 Task: Change the setting to open replies and forwards in a new window in Outlook.
Action: Mouse moved to (47, 26)
Screenshot: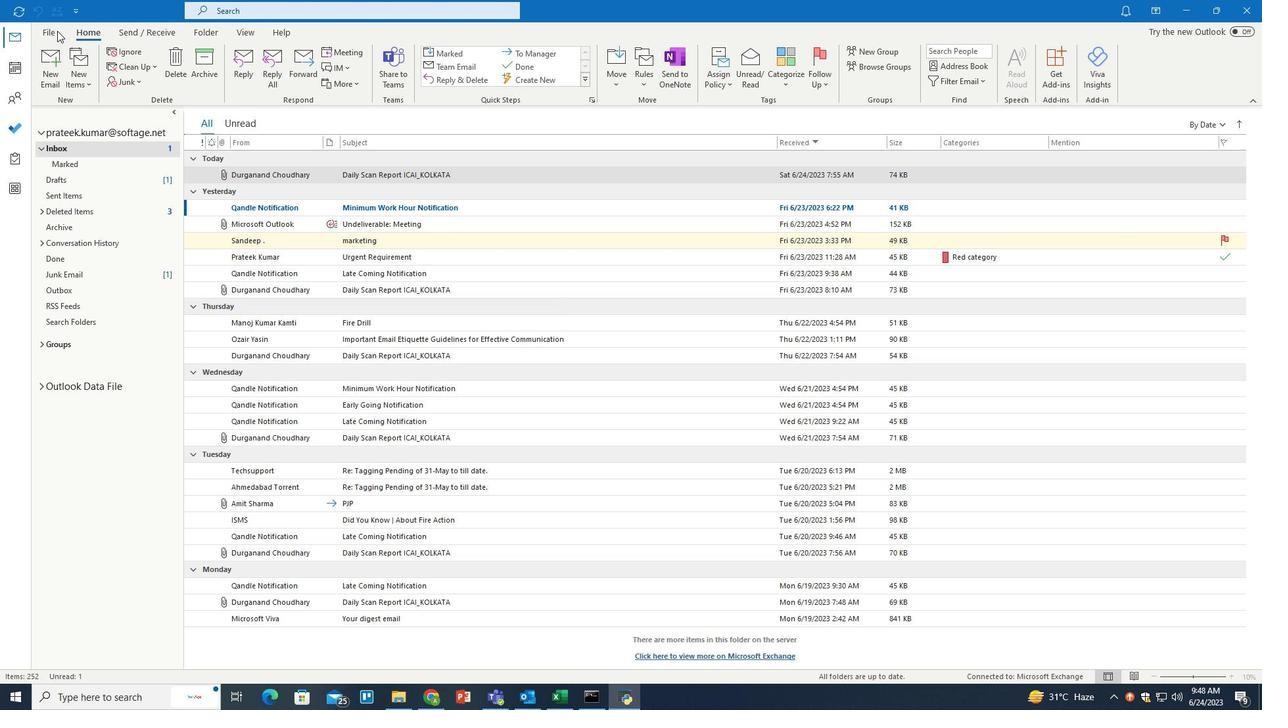 
Action: Mouse pressed left at (47, 26)
Screenshot: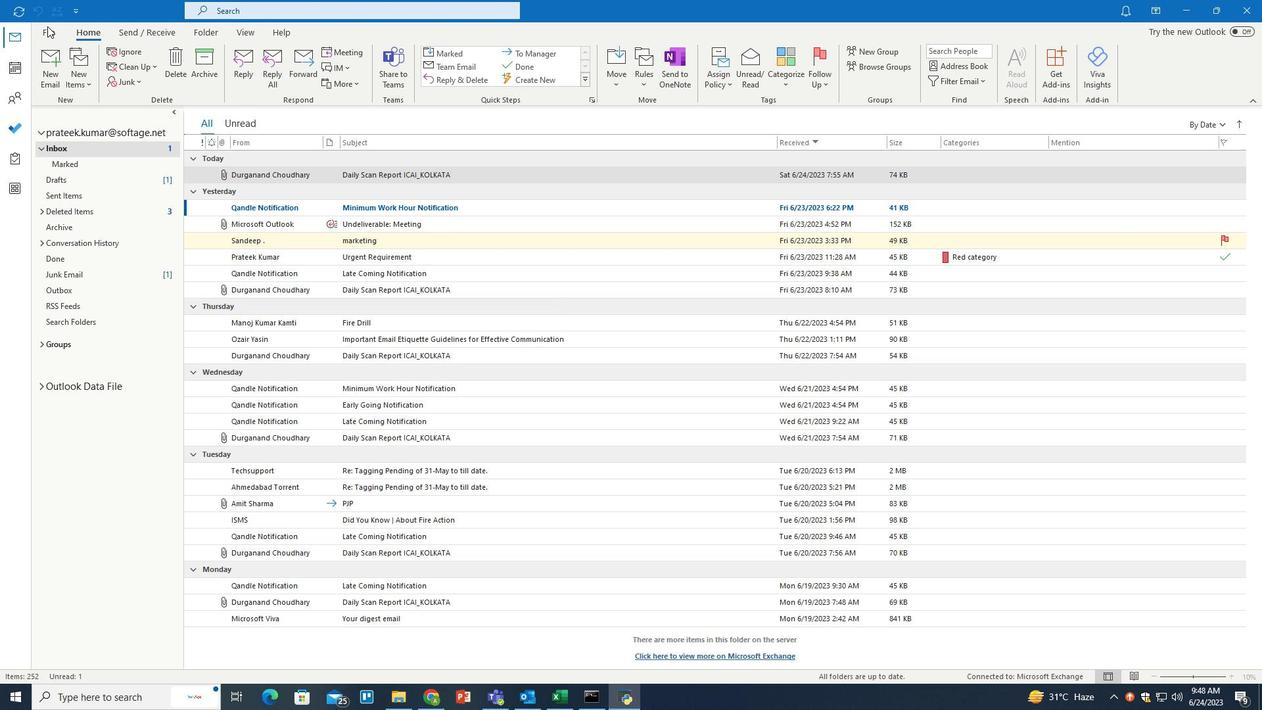 
Action: Mouse moved to (48, 28)
Screenshot: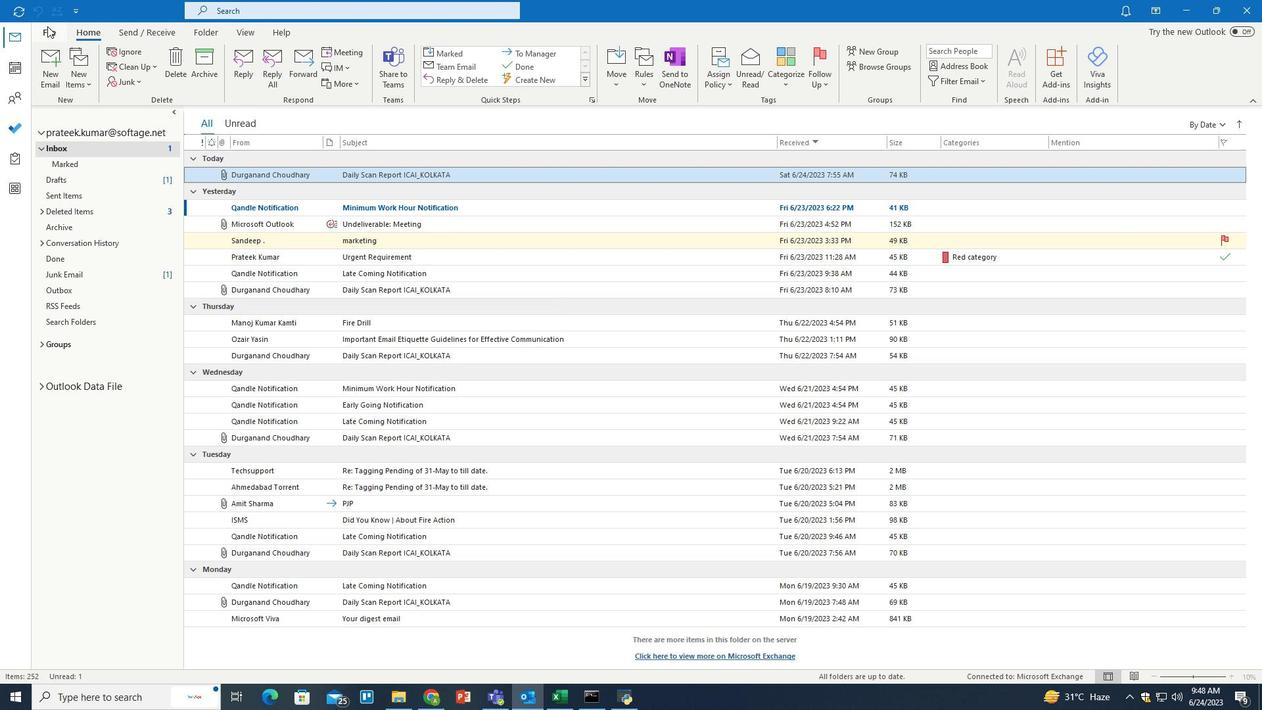
Action: Mouse pressed left at (48, 28)
Screenshot: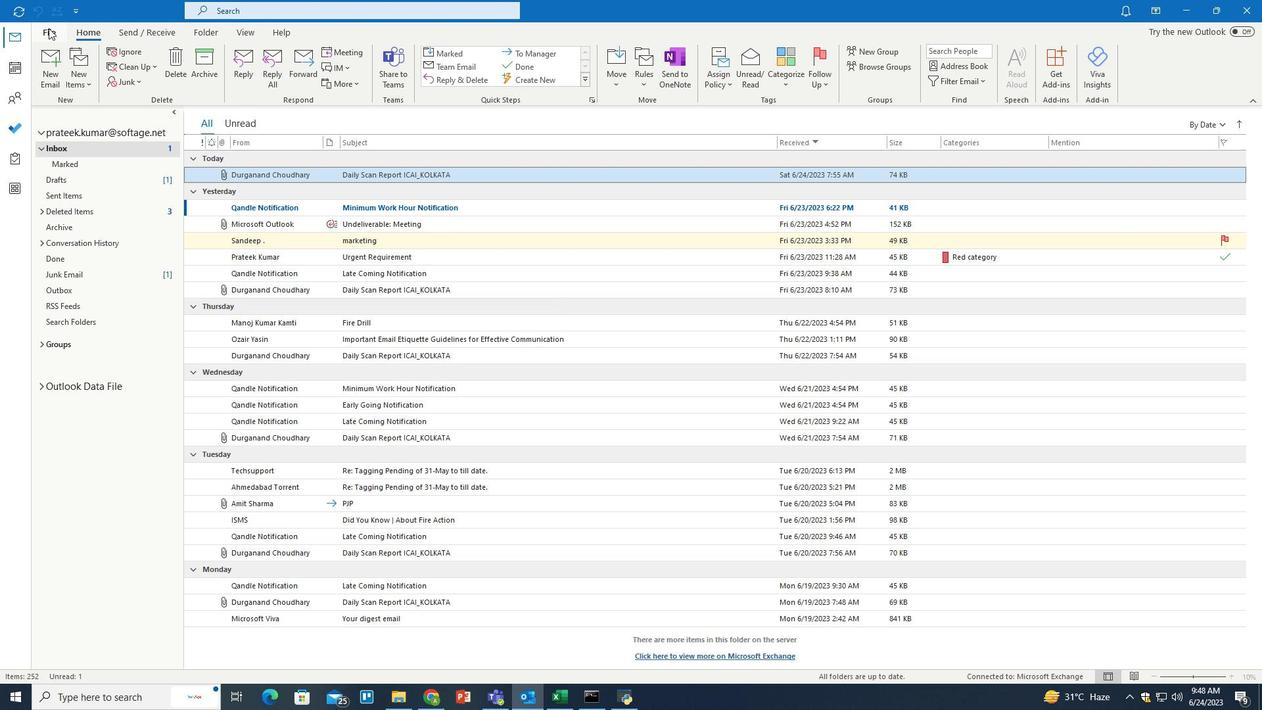 
Action: Mouse moved to (47, 635)
Screenshot: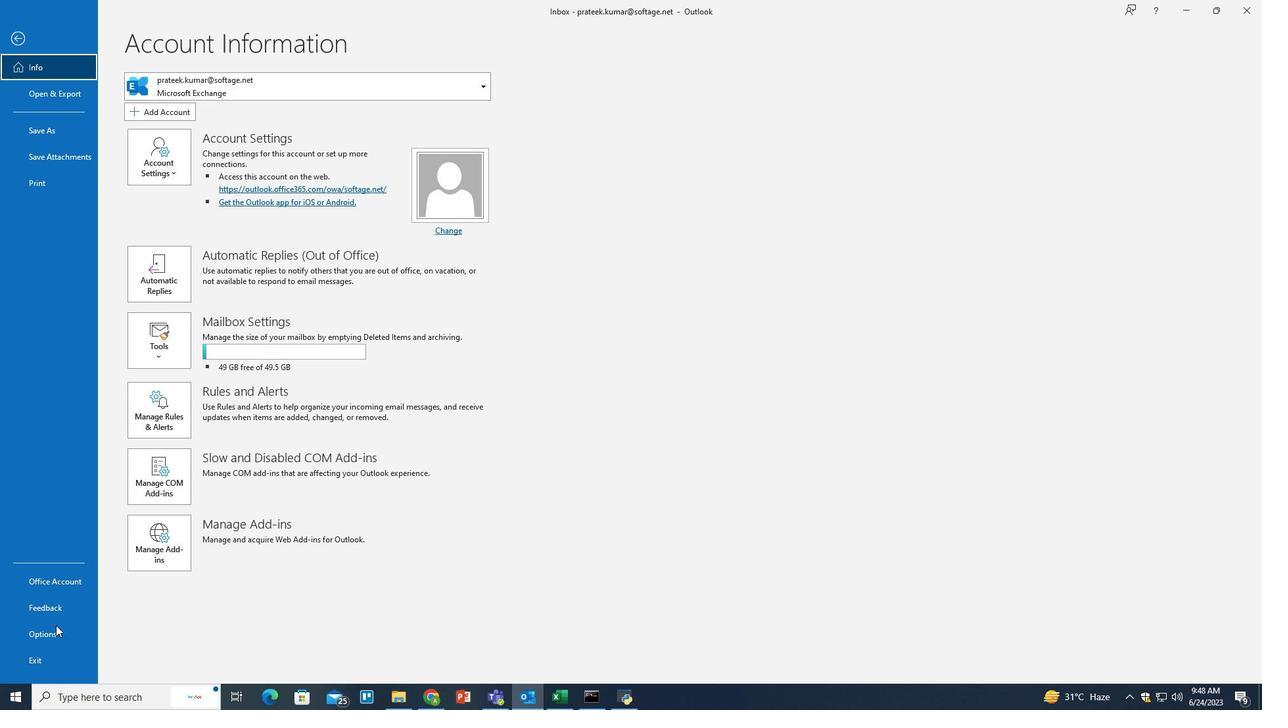 
Action: Mouse pressed left at (47, 635)
Screenshot: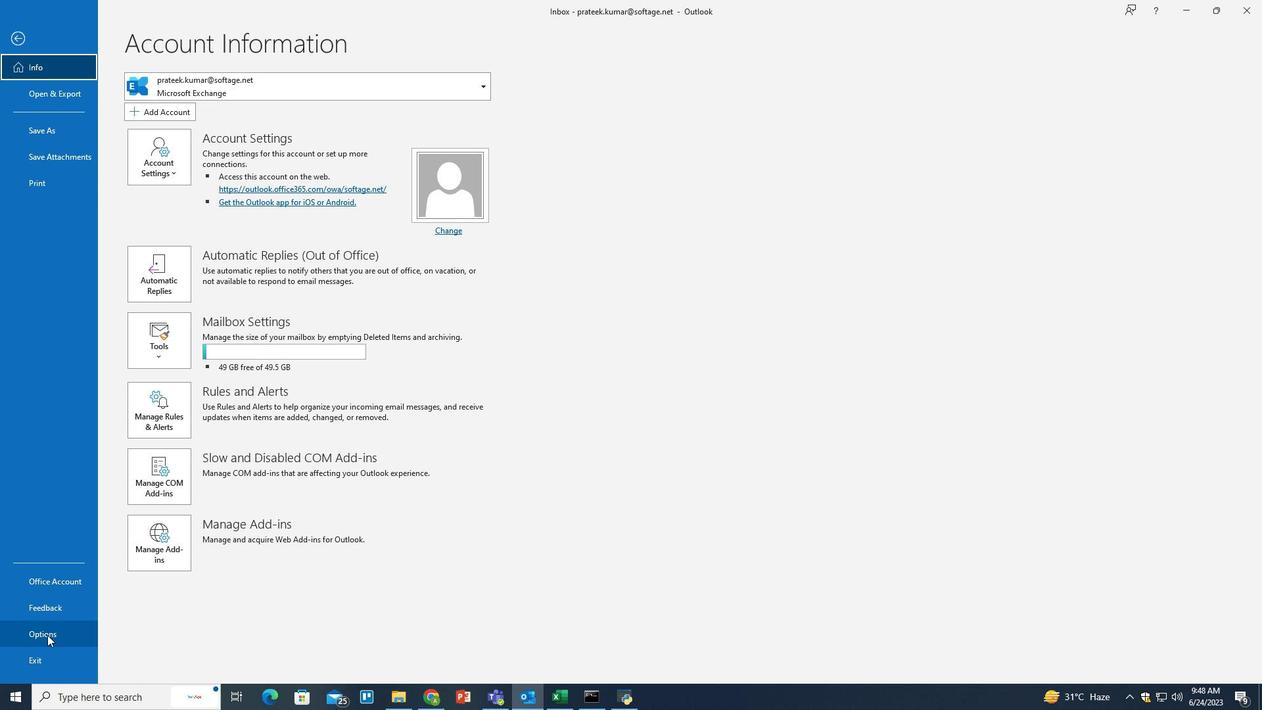 
Action: Mouse moved to (378, 168)
Screenshot: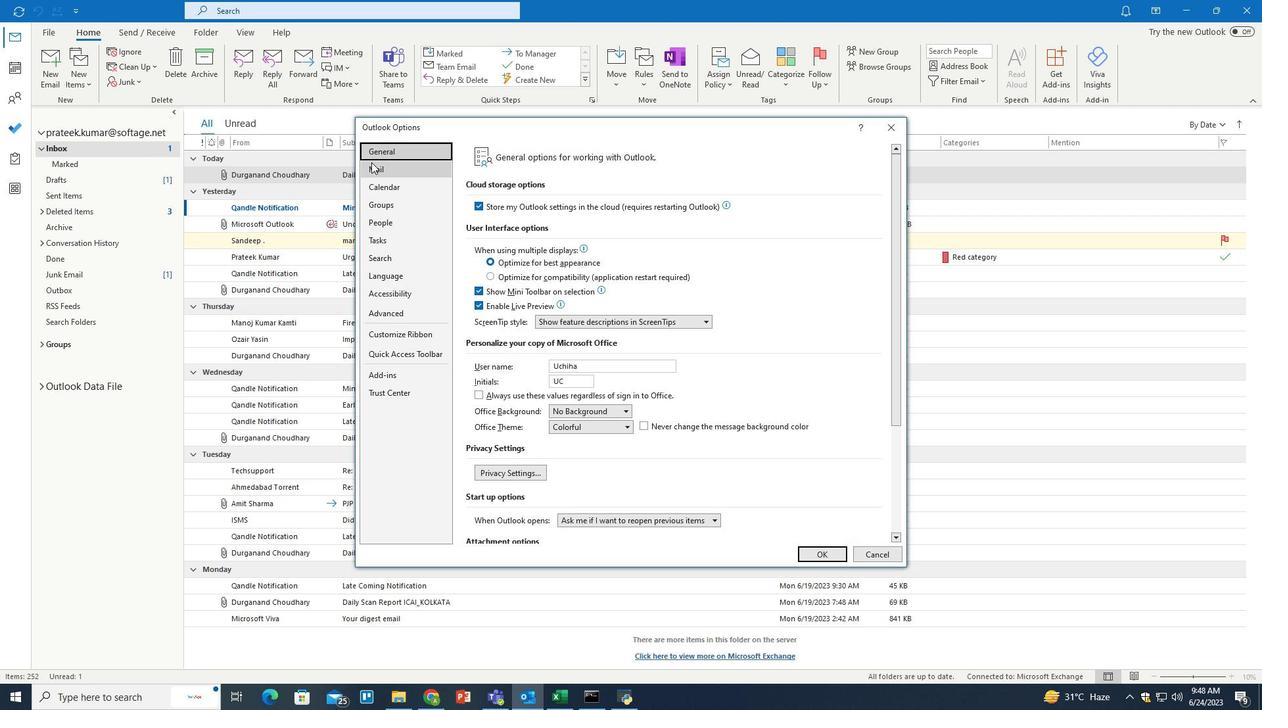 
Action: Mouse pressed left at (378, 168)
Screenshot: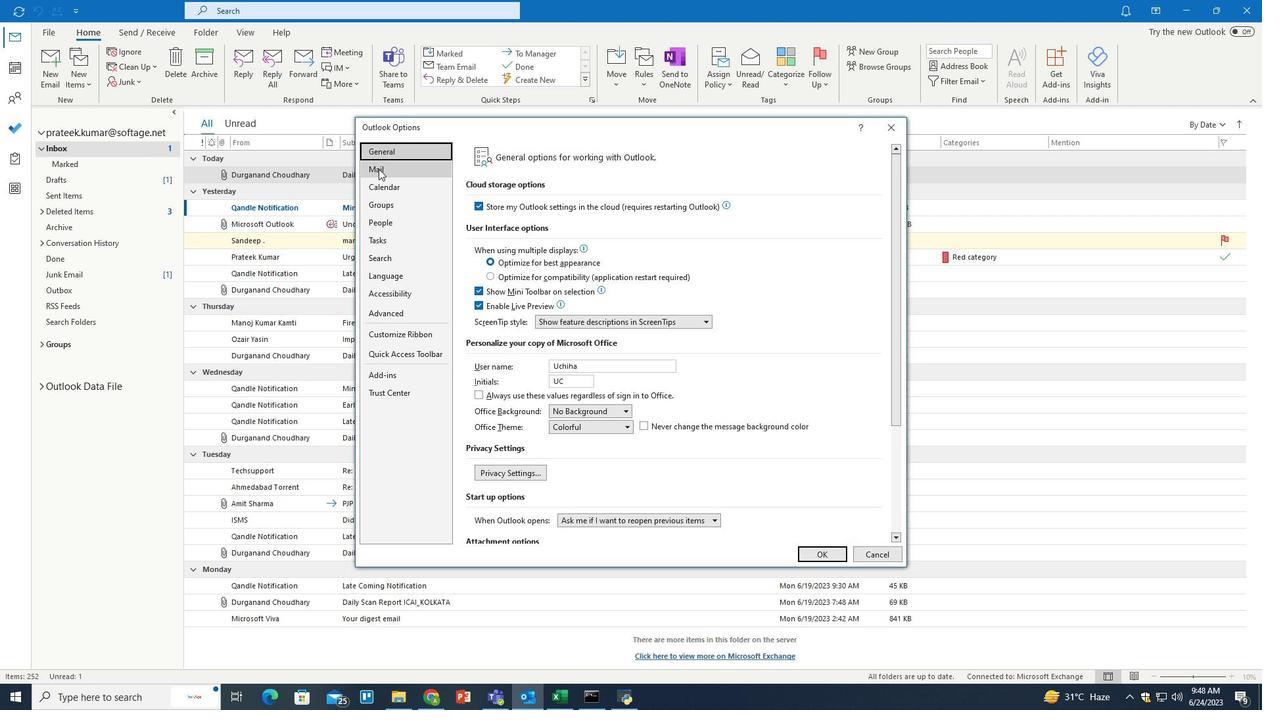 
Action: Mouse moved to (627, 279)
Screenshot: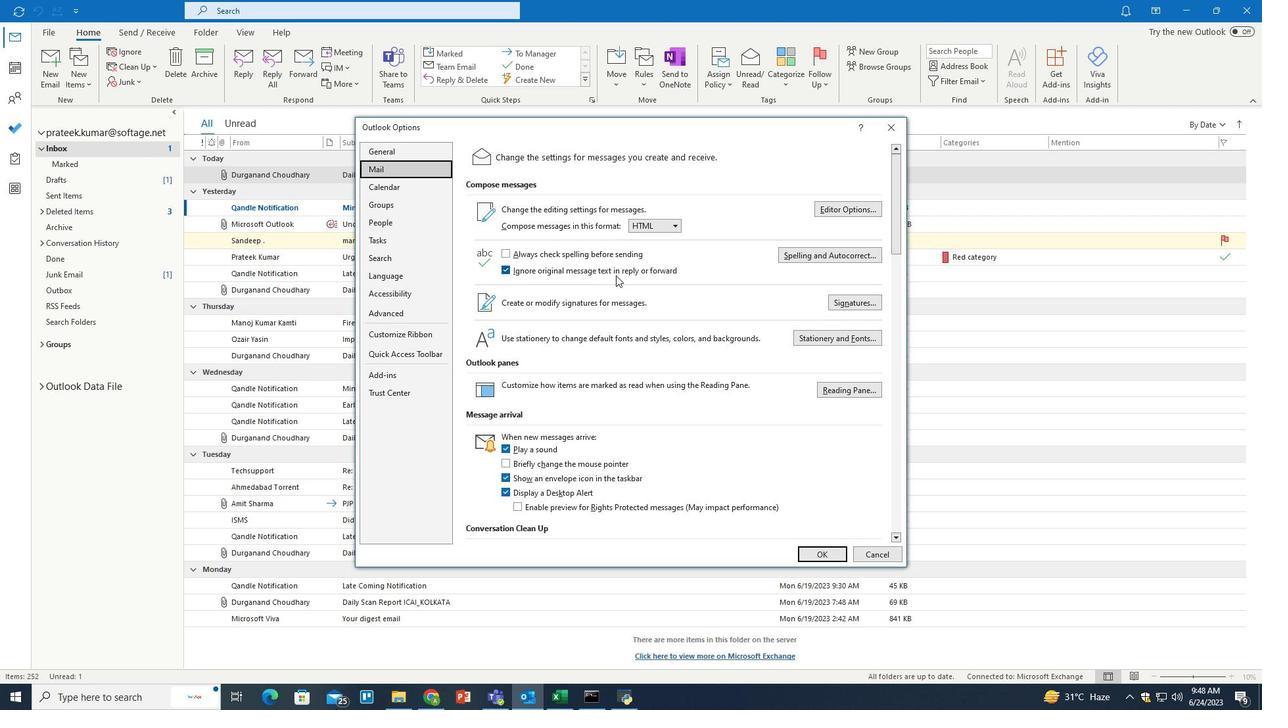
Action: Mouse scrolled (627, 278) with delta (0, 0)
Screenshot: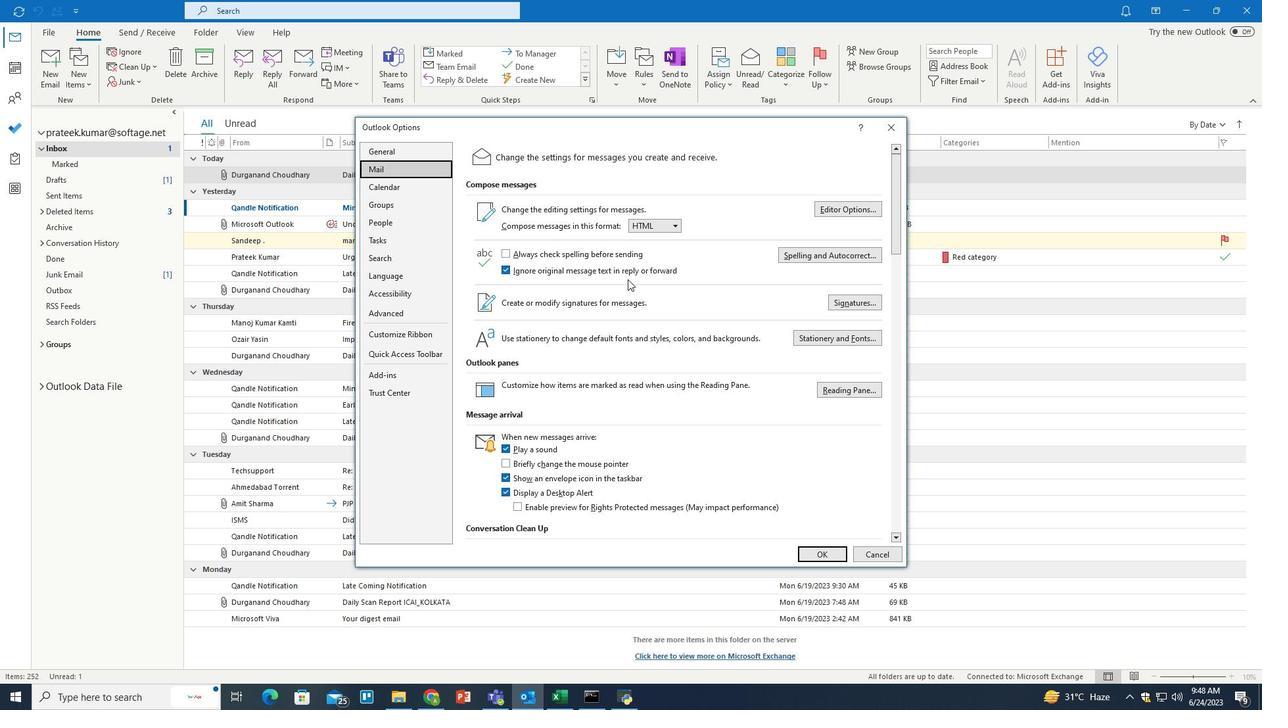
Action: Mouse scrolled (627, 278) with delta (0, 0)
Screenshot: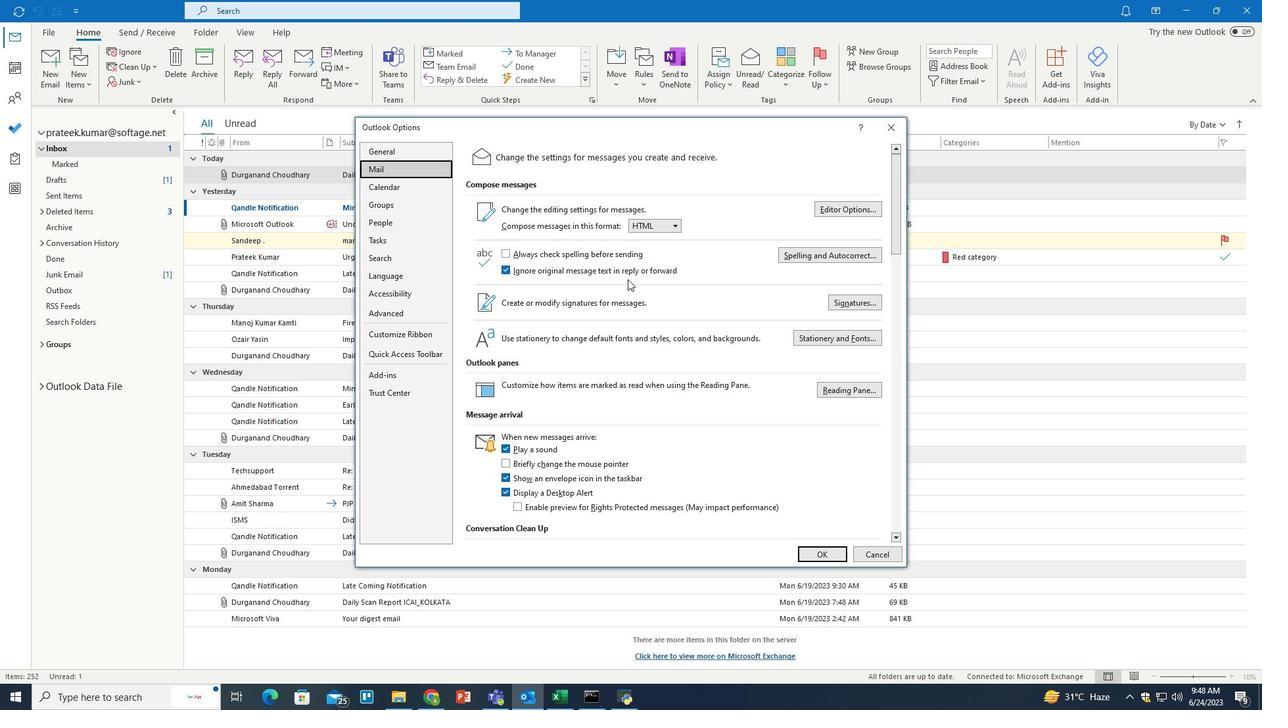 
Action: Mouse scrolled (627, 278) with delta (0, 0)
Screenshot: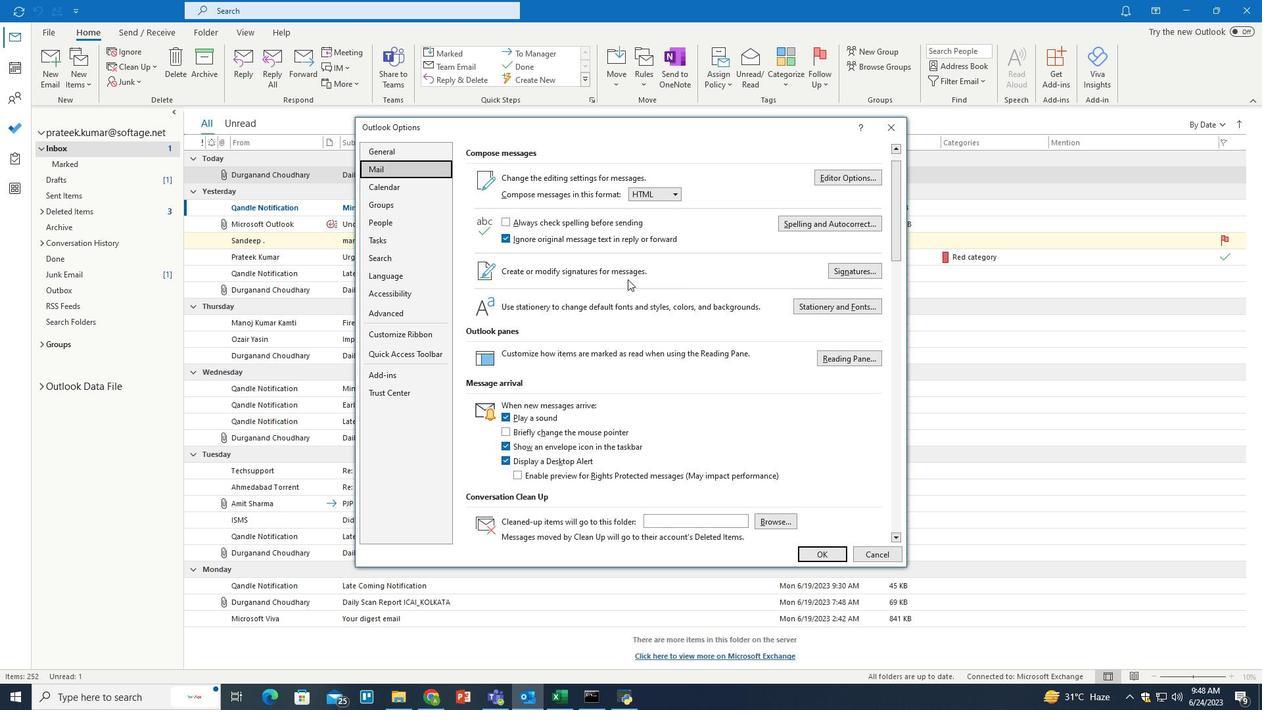 
Action: Mouse scrolled (627, 278) with delta (0, 0)
Screenshot: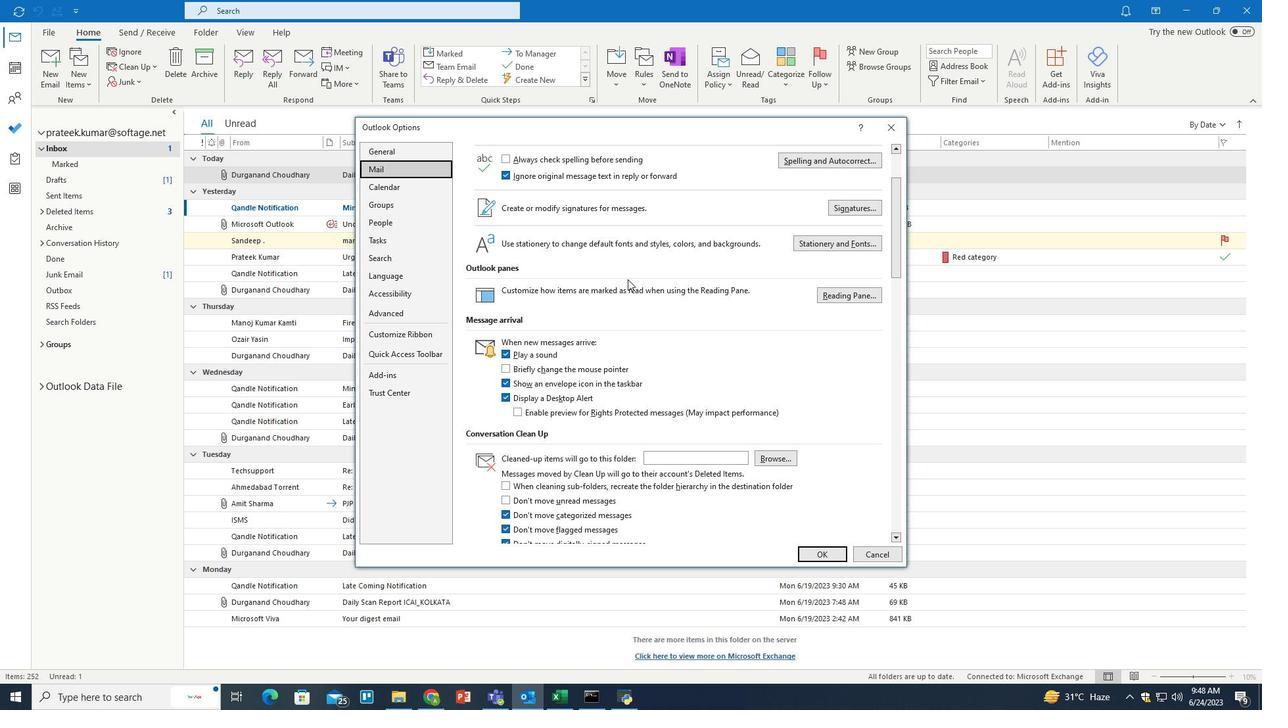 
Action: Mouse scrolled (627, 278) with delta (0, 0)
Screenshot: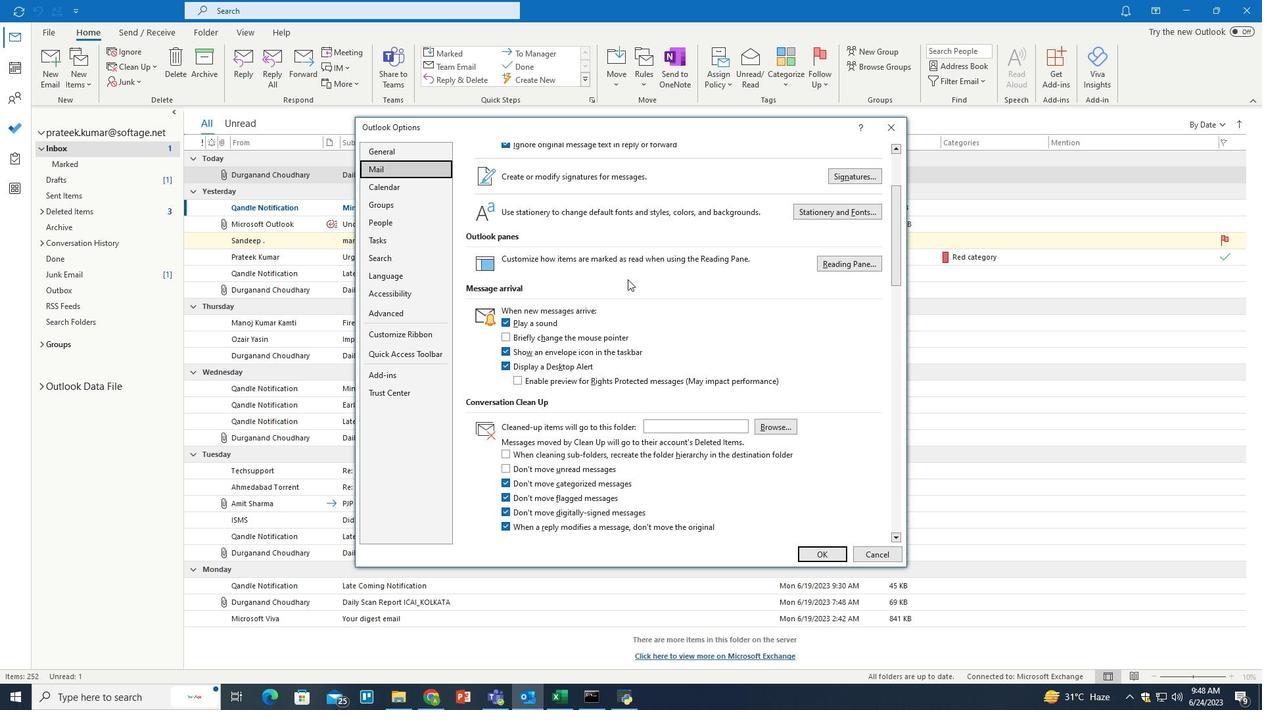 
Action: Mouse scrolled (627, 278) with delta (0, 0)
Screenshot: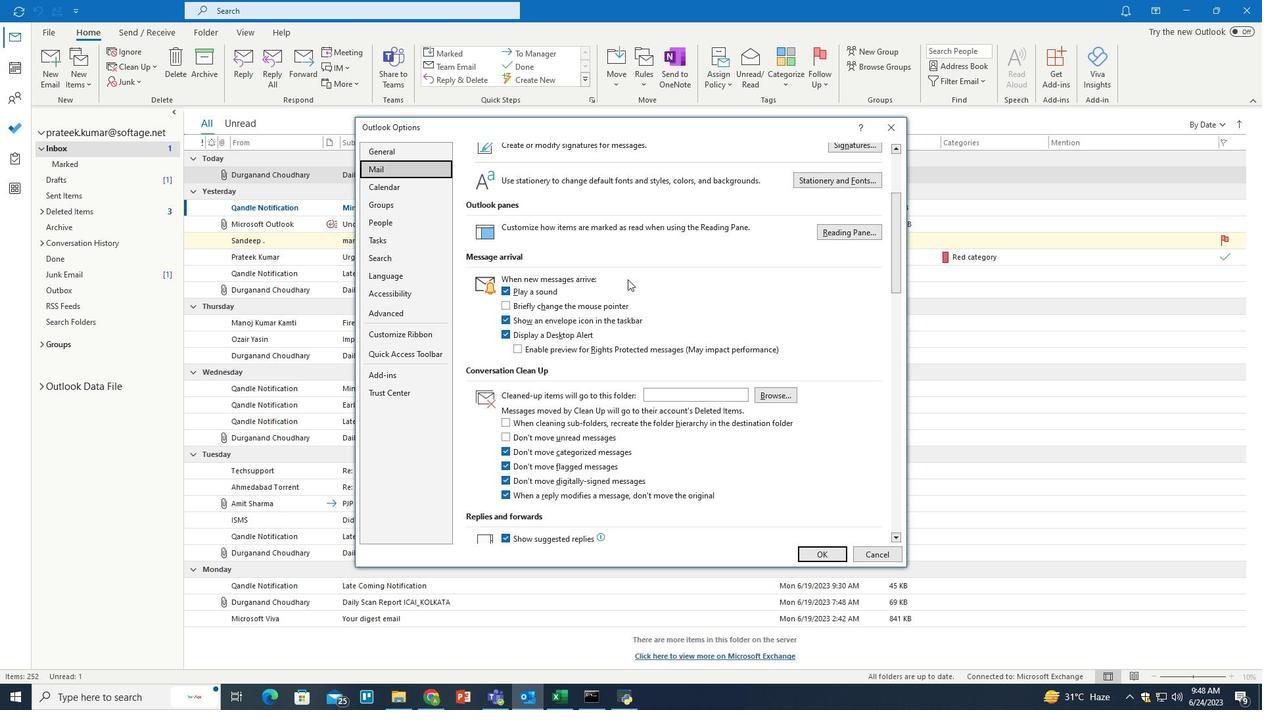
Action: Mouse scrolled (627, 278) with delta (0, 0)
Screenshot: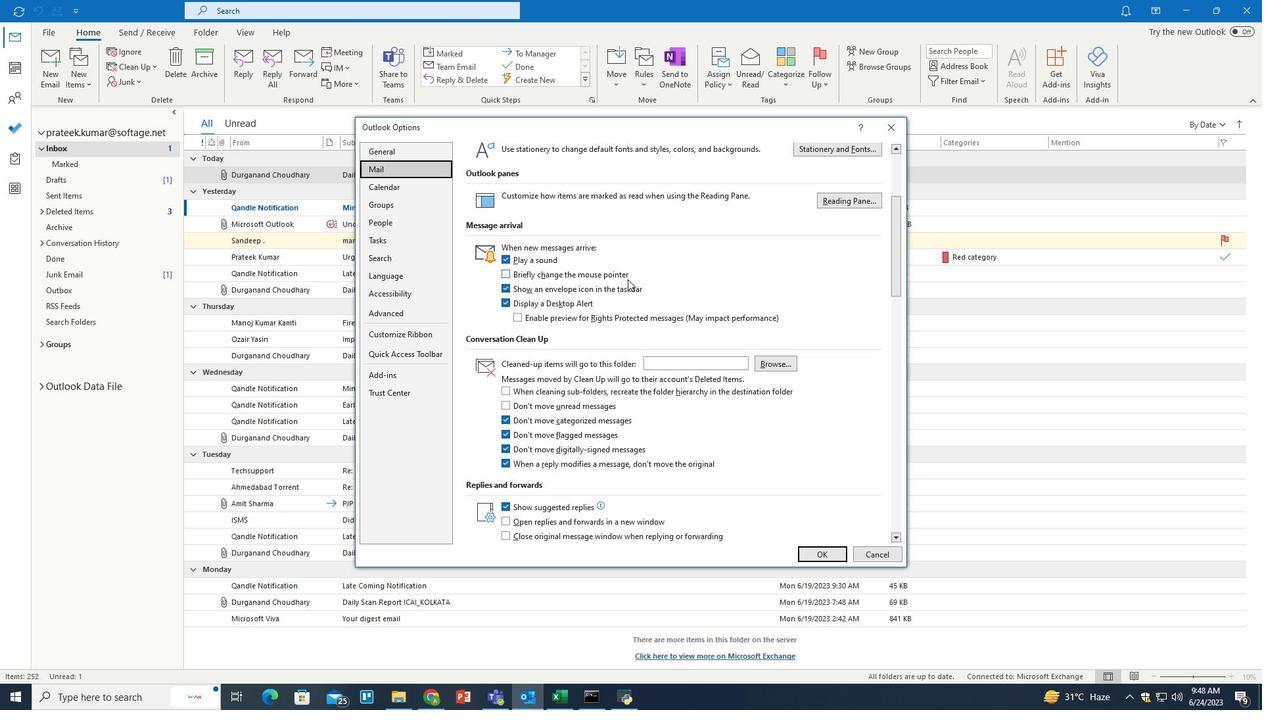 
Action: Mouse scrolled (627, 278) with delta (0, 0)
Screenshot: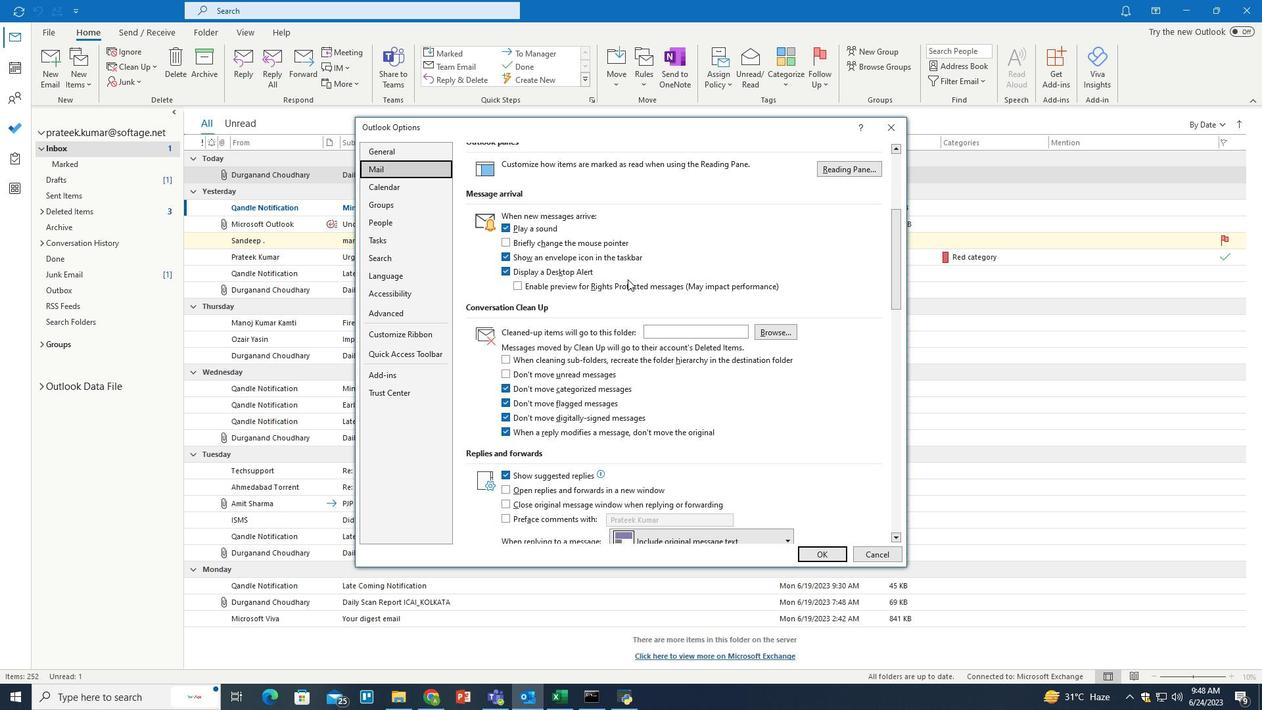 
Action: Mouse moved to (508, 456)
Screenshot: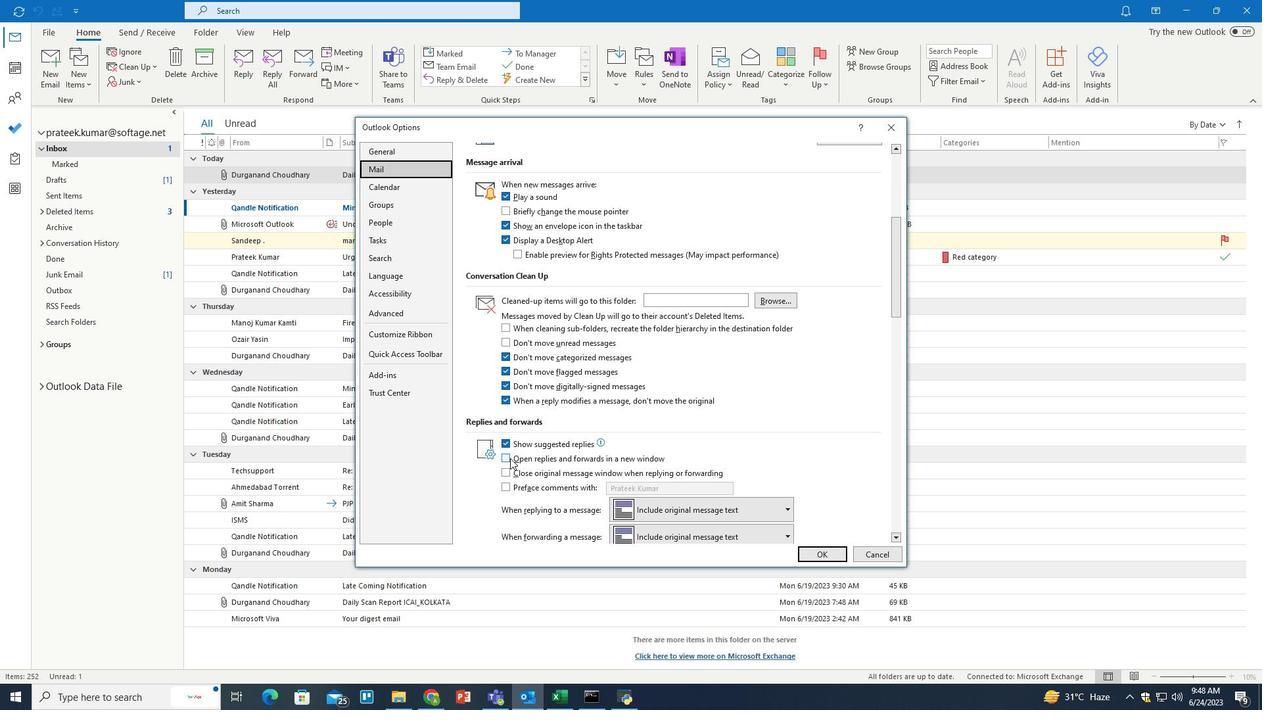 
Action: Mouse pressed left at (508, 456)
Screenshot: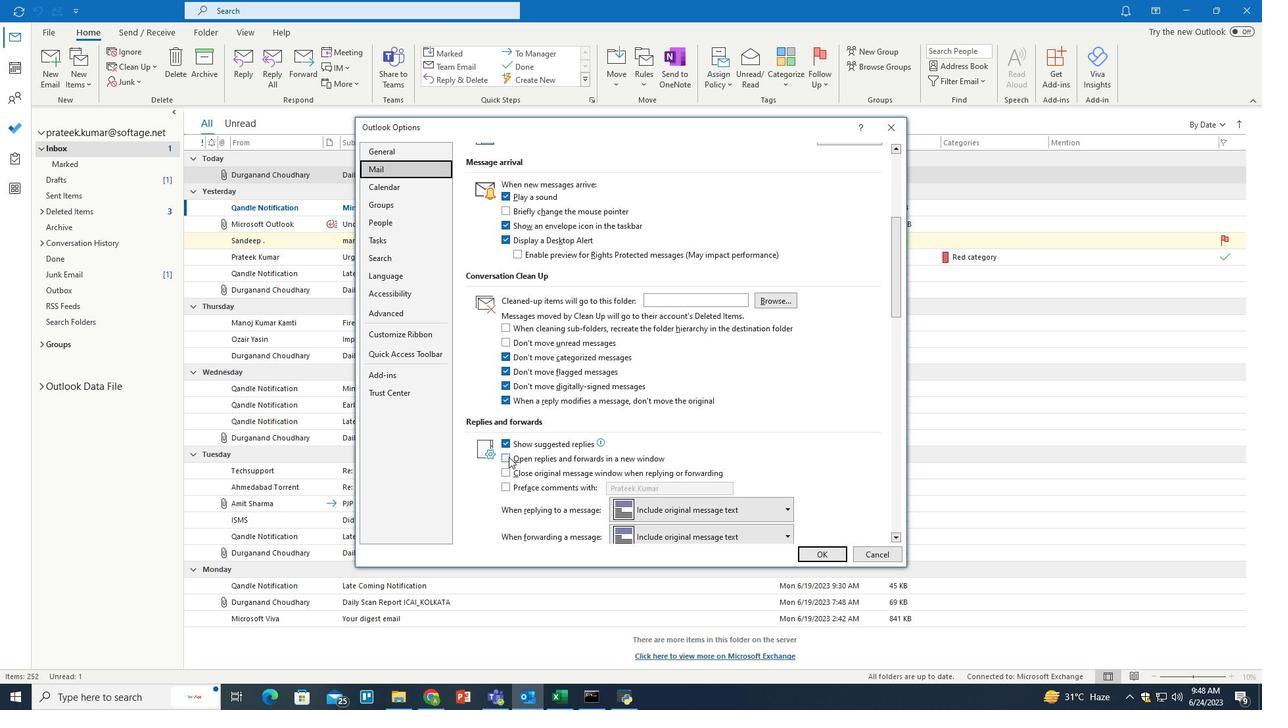 
Action: Mouse moved to (508, 456)
Screenshot: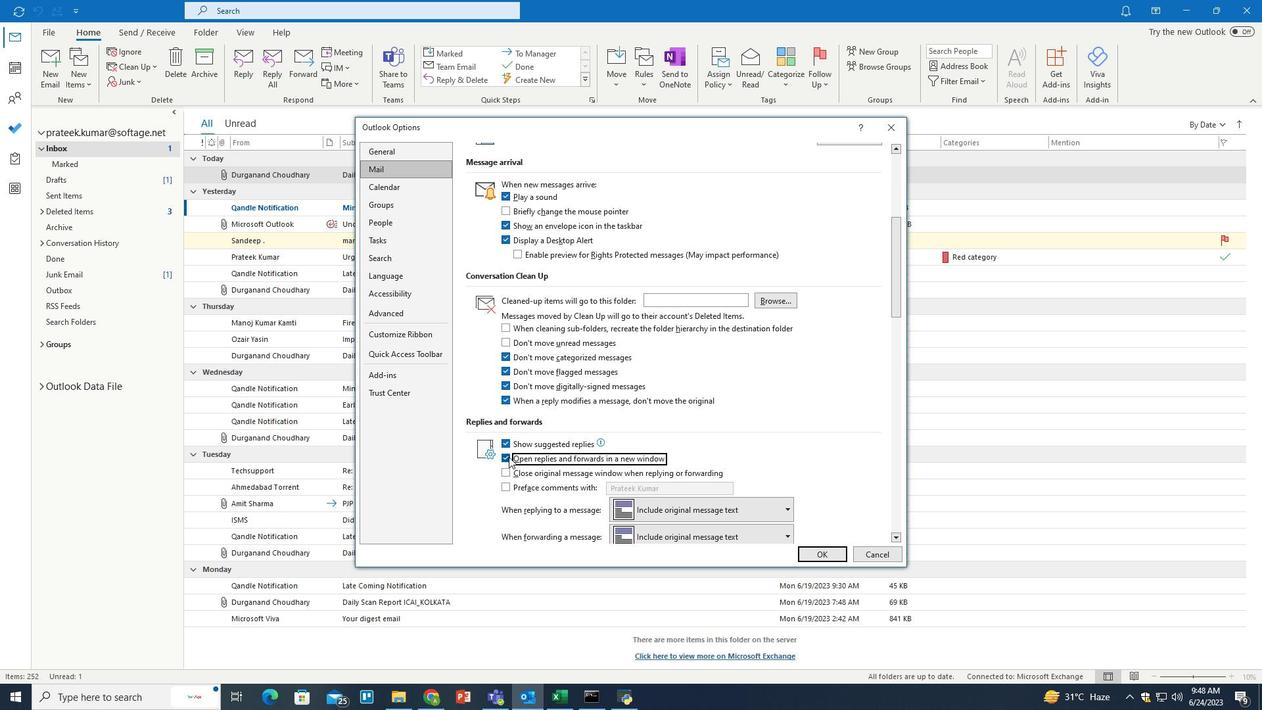 
